 Task: Audio Editing: Extract audio from a video file.
Action: Mouse moved to (722, 697)
Screenshot: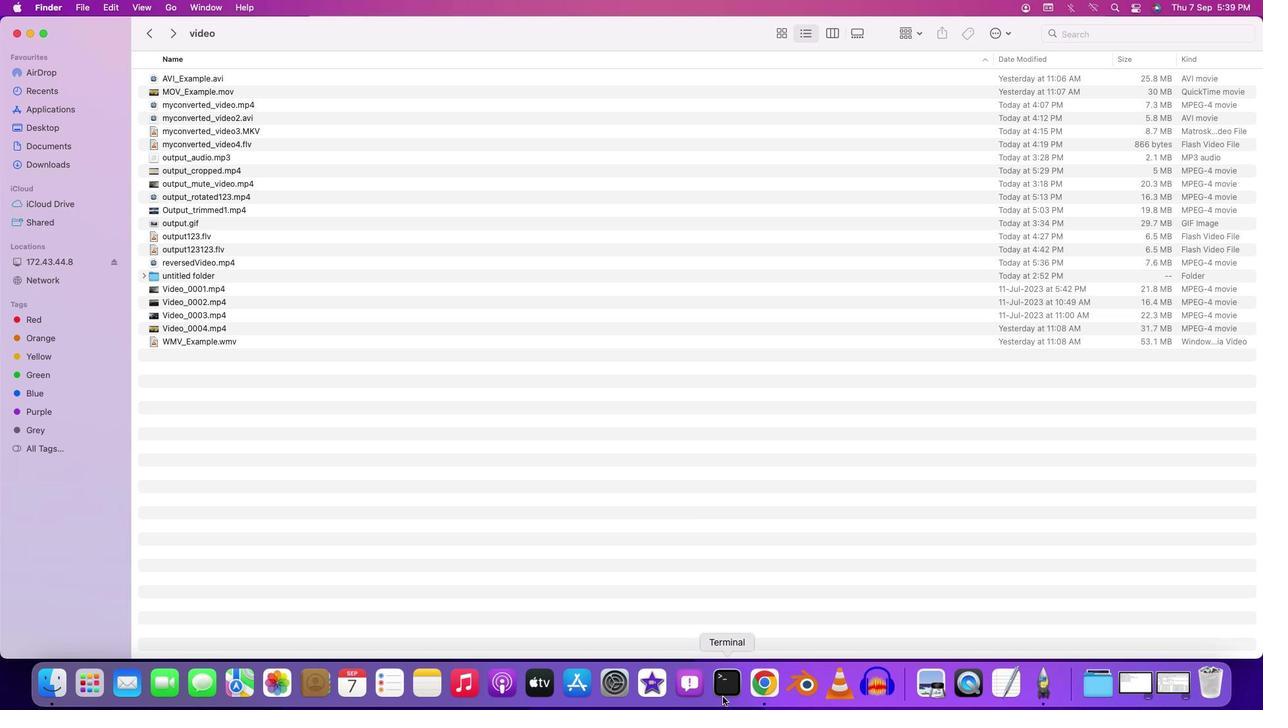 
Action: Mouse pressed right at (722, 697)
Screenshot: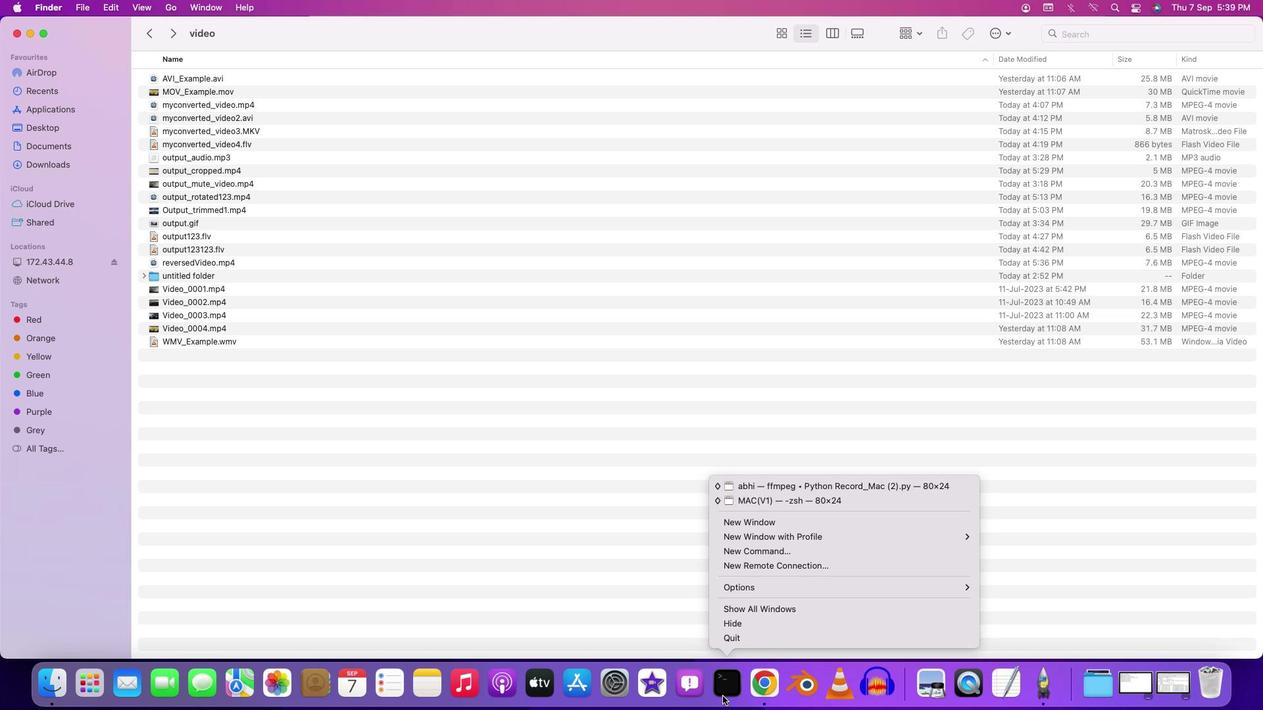 
Action: Mouse moved to (758, 521)
Screenshot: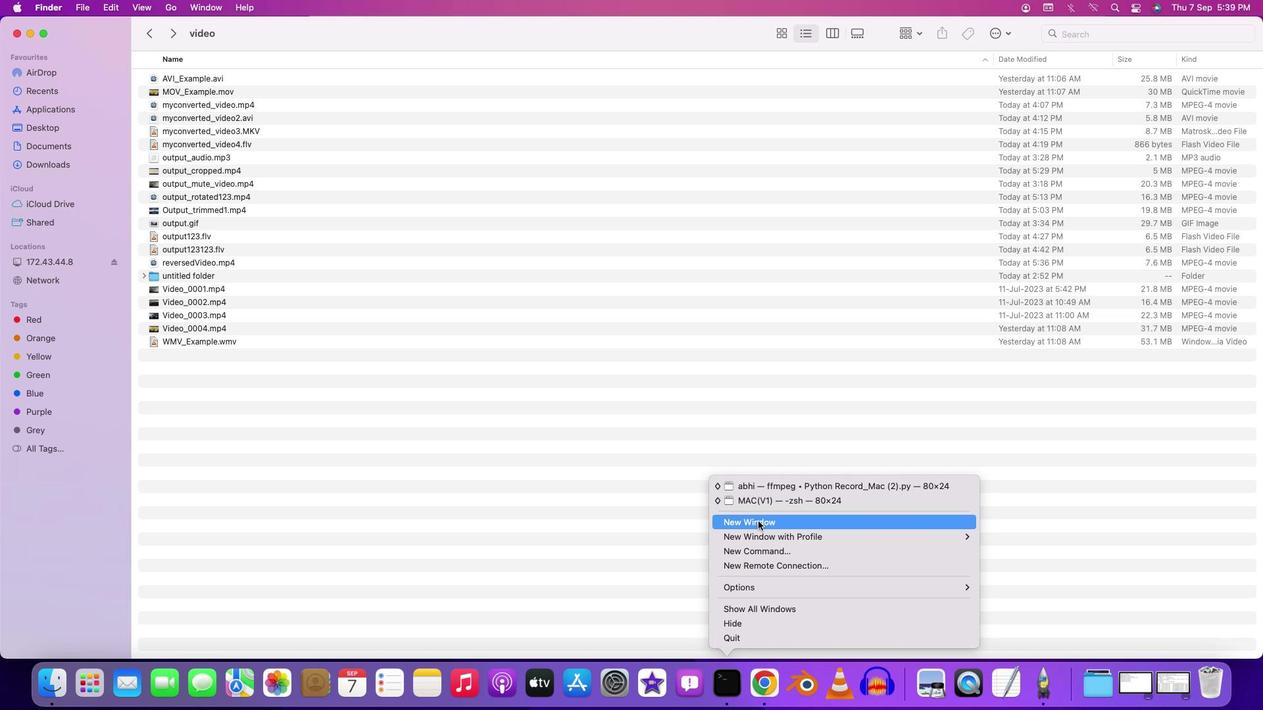 
Action: Mouse pressed left at (758, 521)
Screenshot: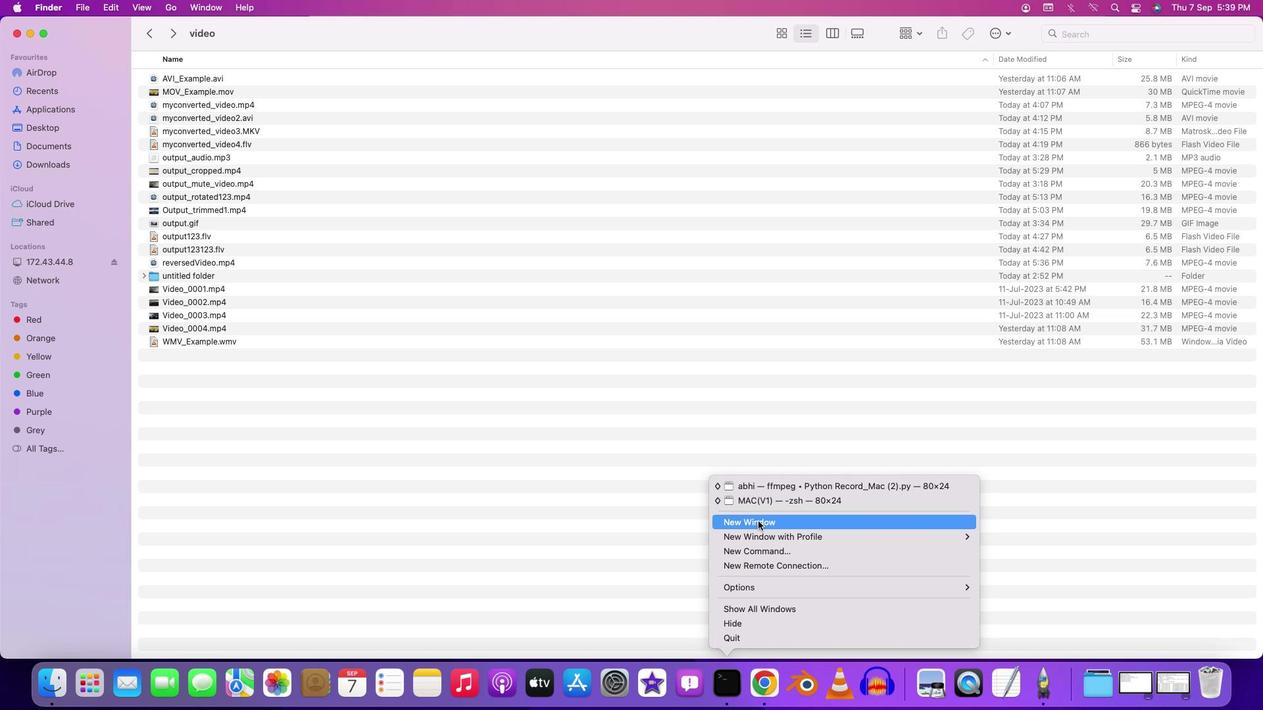 
Action: Key pressed 'f'Key.backspace'c''d'Key.space'd''e''s''k''t''o''p'Key.enter'c''d'Key.space'a''b''h'Key.backspaceKey.backspaceKey.backspaceKey.shift'F''F''n''p'Key.backspaceKey.backspace'm''p''e''g'Key.enter'c''d'Key.space'c''o''n''v''e''r''s''i''o''n'Key.enter'c''d'Key.space'v''i''d''e''o'Key.enter'f''f''m''p''e''g'Key.space'-''i'Key.spaceKey.shift'V''i''d''e''o'Key.shift')'Key.backspaceKey.shift'_''0''0''0''2''.''m''p''4'Key.space'-''v''n'Key.space'-''c'Key.shift':''a'Key.space'c''o''p''y'Key.space'o''u''t''p''u''t'Key.shift'_''a''u''d''i''o''.''a''a''c'Key.enter
Screenshot: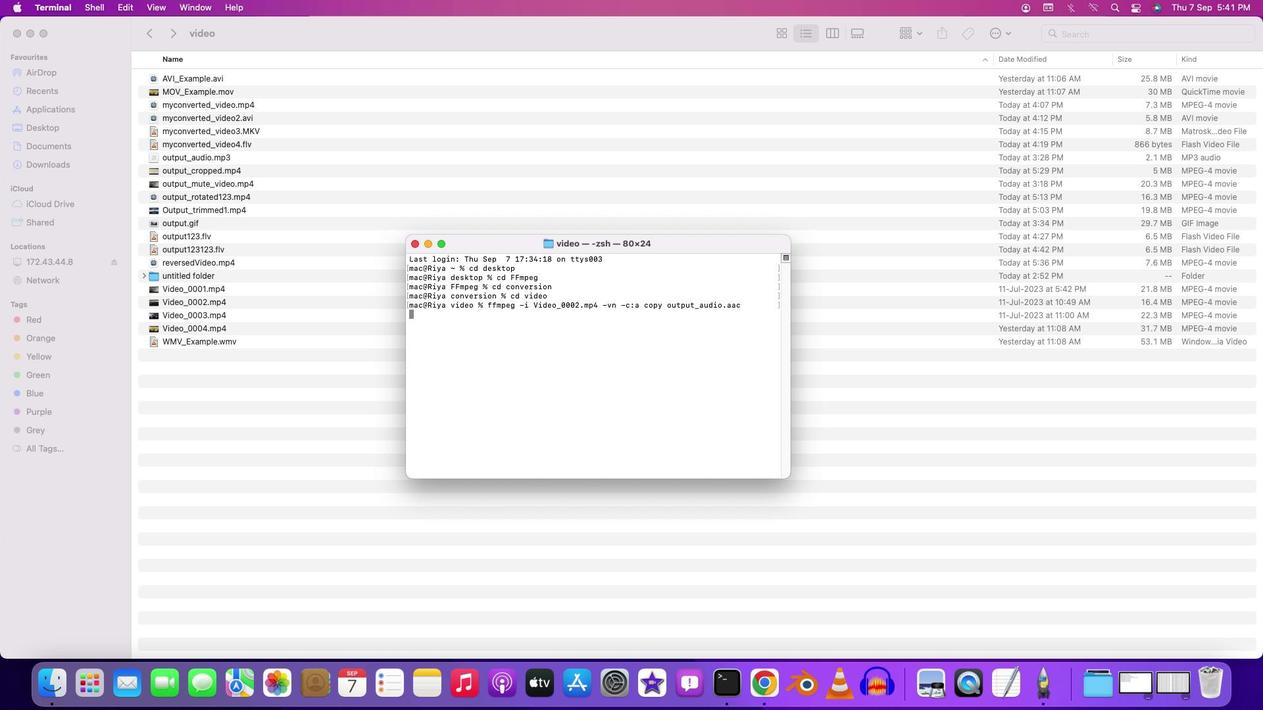 
Action: Mouse moved to (541, 466)
Screenshot: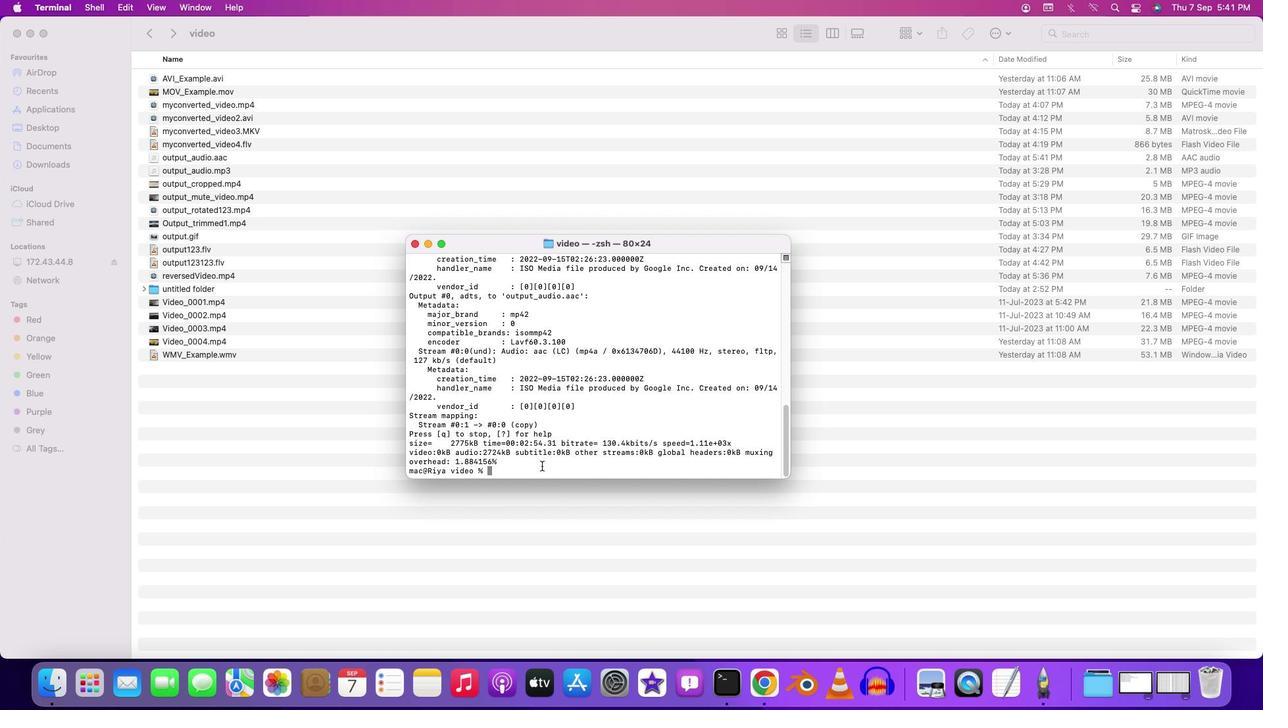 
Action: Mouse pressed left at (541, 466)
Screenshot: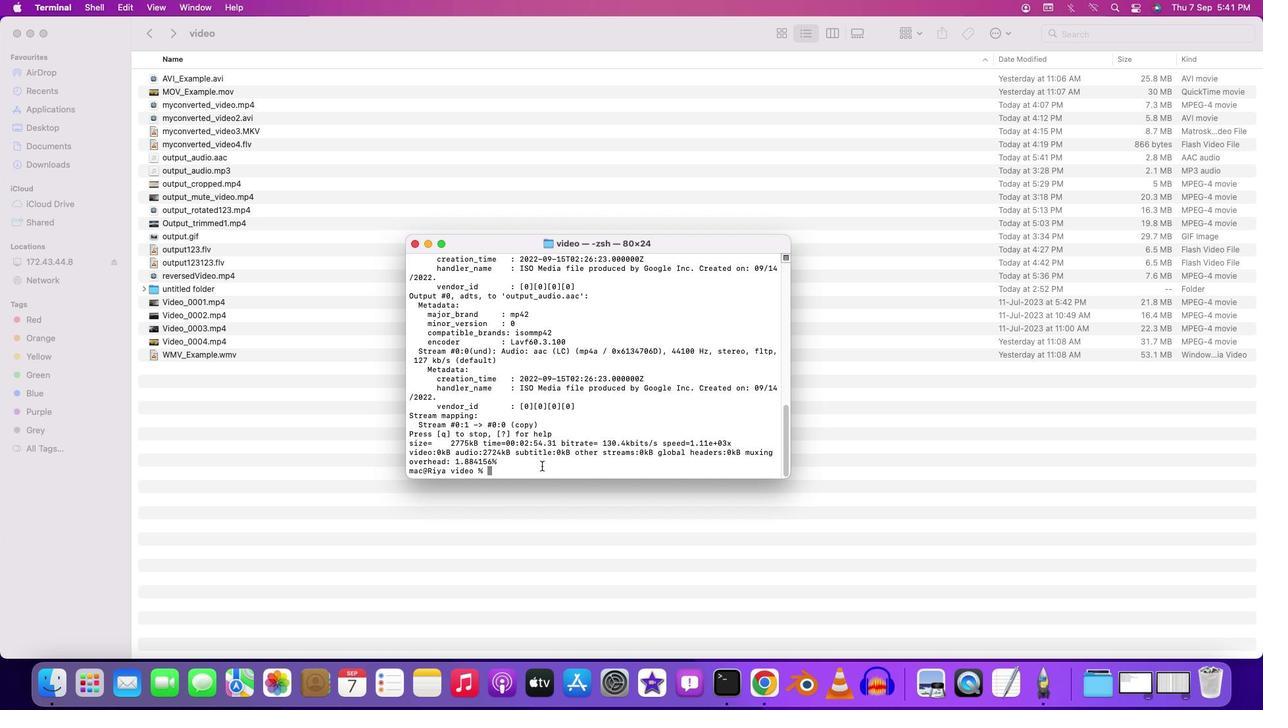 
Action: Mouse moved to (541, 466)
Screenshot: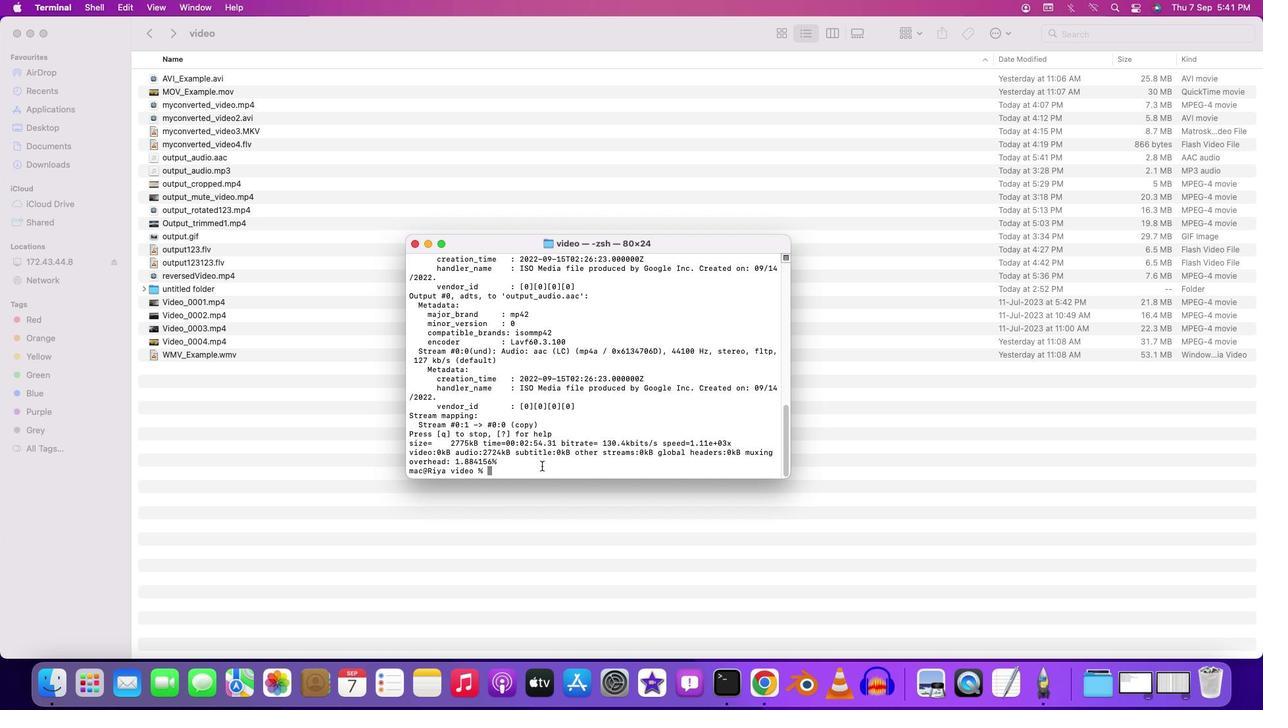 
